 Task: Set up a 30-minute session for social media strategy discussion.
Action: Mouse moved to (44, 116)
Screenshot: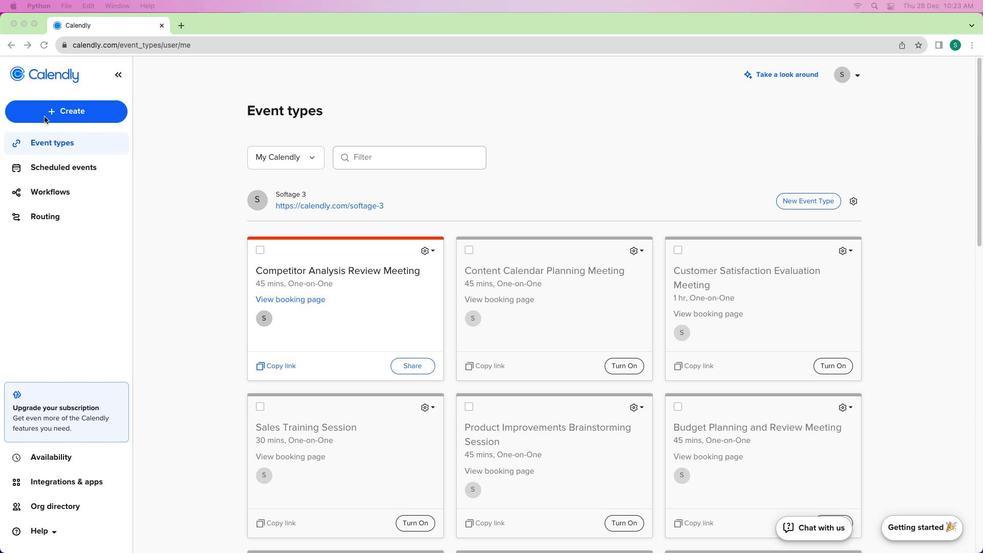 
Action: Mouse pressed left at (44, 116)
Screenshot: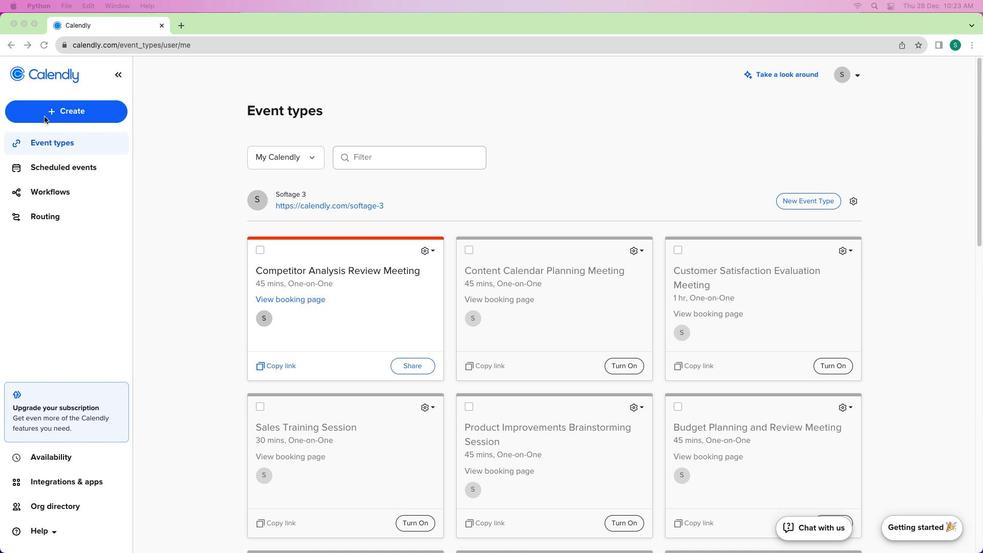
Action: Mouse moved to (50, 111)
Screenshot: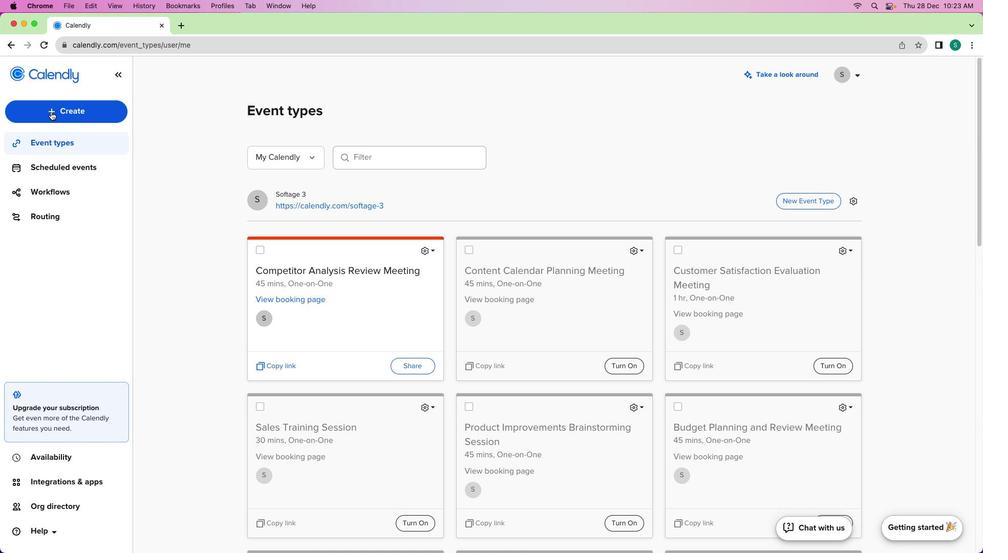 
Action: Mouse pressed left at (50, 111)
Screenshot: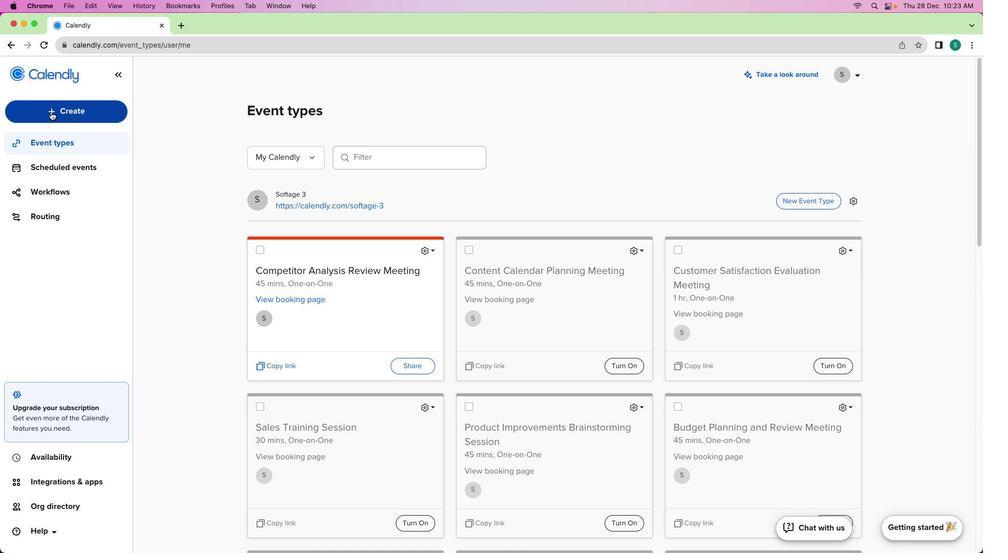 
Action: Mouse moved to (61, 141)
Screenshot: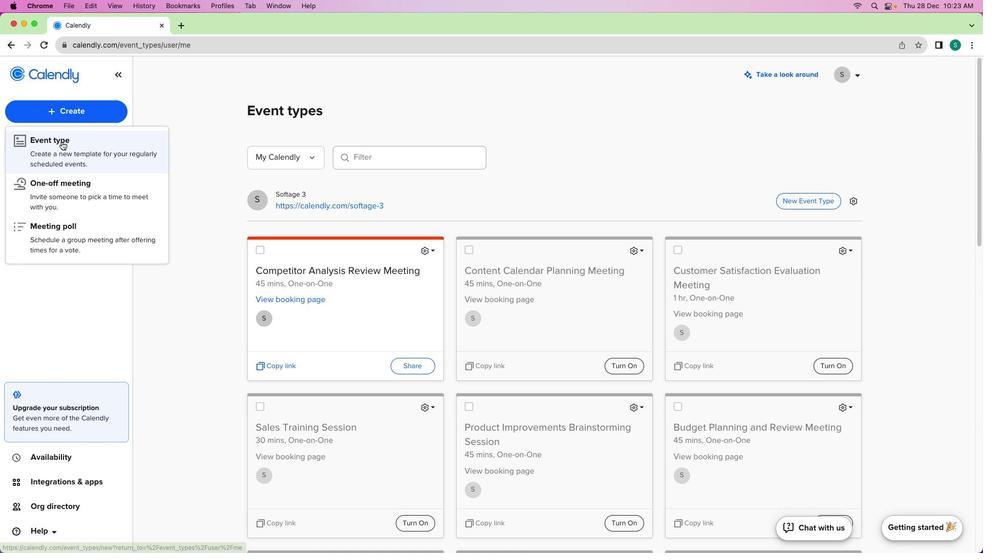 
Action: Mouse pressed left at (61, 141)
Screenshot: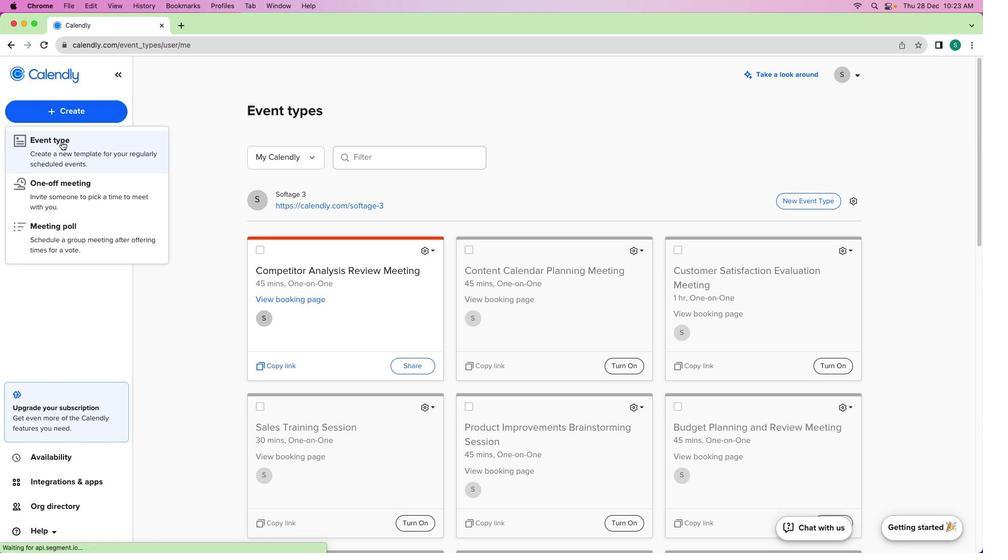 
Action: Mouse moved to (330, 202)
Screenshot: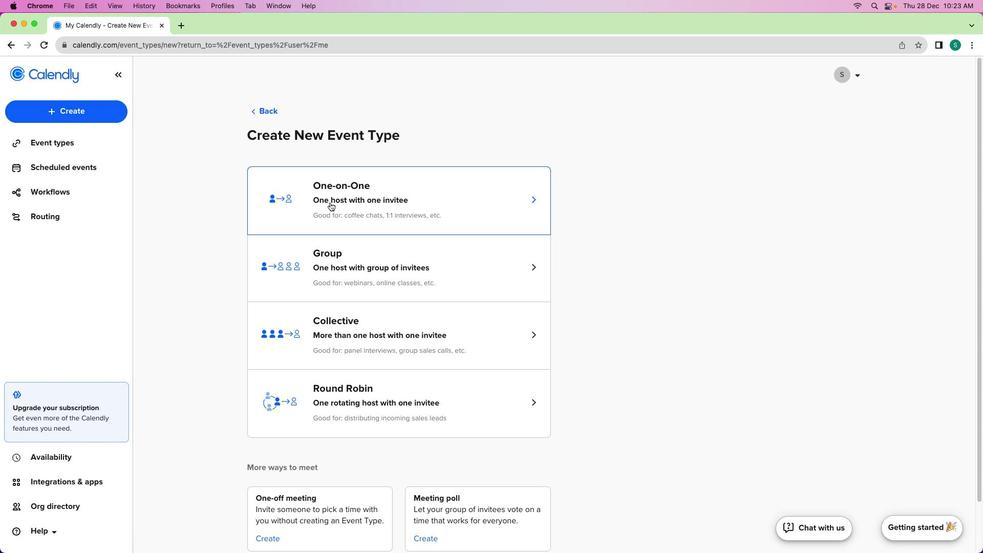 
Action: Mouse pressed left at (330, 202)
Screenshot: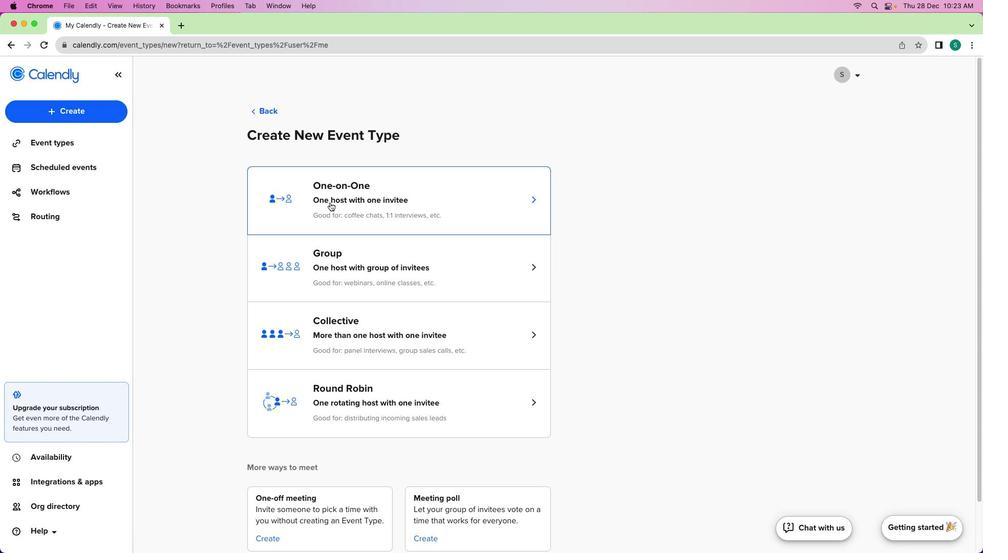 
Action: Mouse moved to (41, 158)
Screenshot: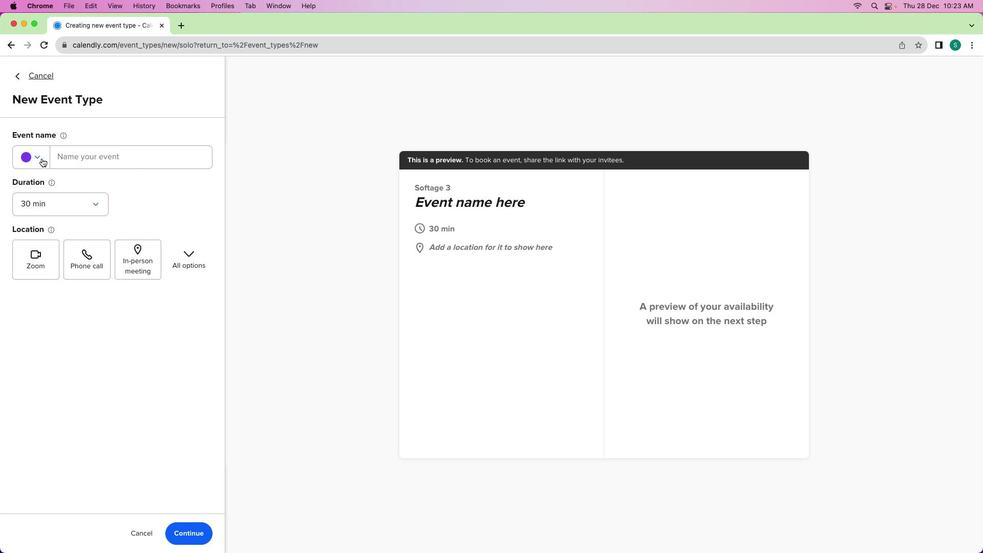 
Action: Mouse pressed left at (41, 158)
Screenshot: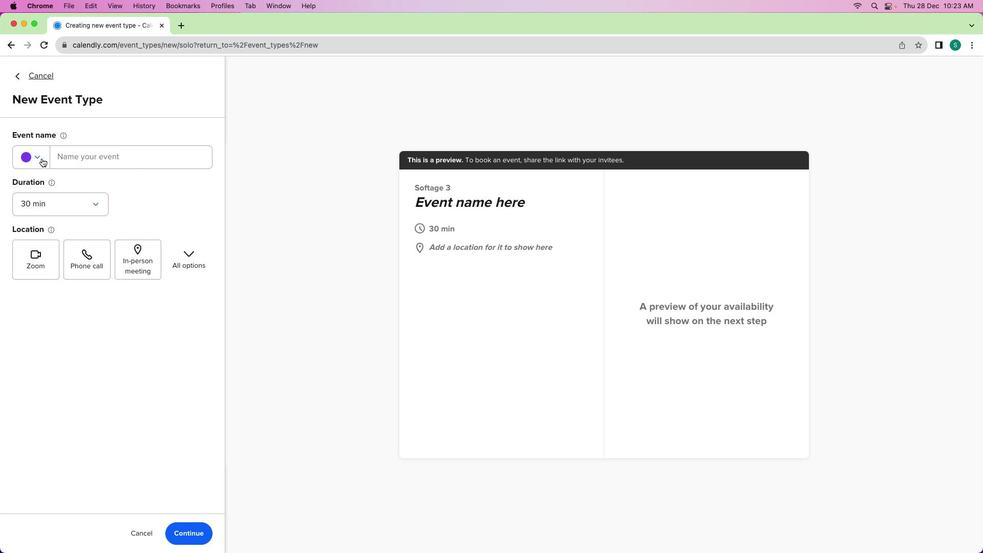 
Action: Mouse moved to (101, 224)
Screenshot: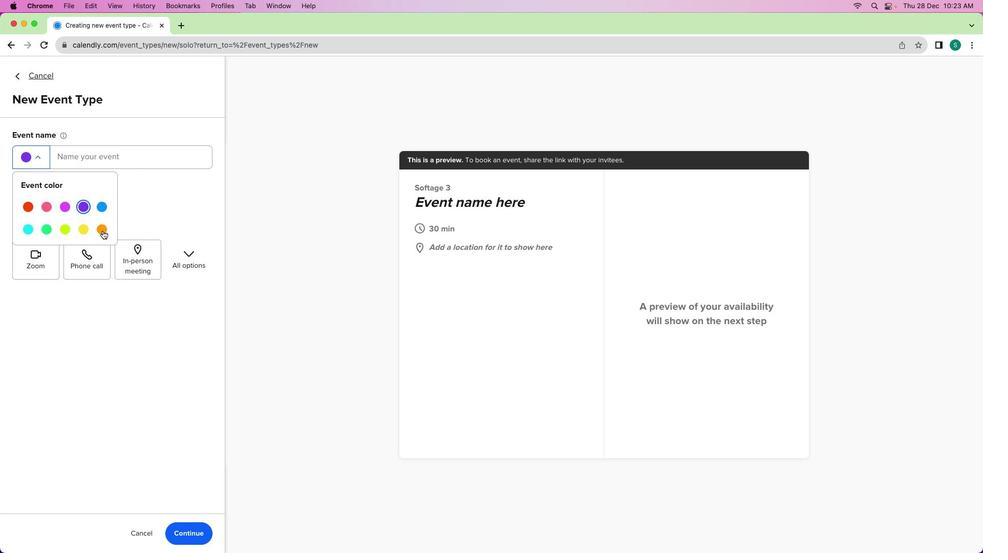 
Action: Mouse pressed left at (101, 224)
Screenshot: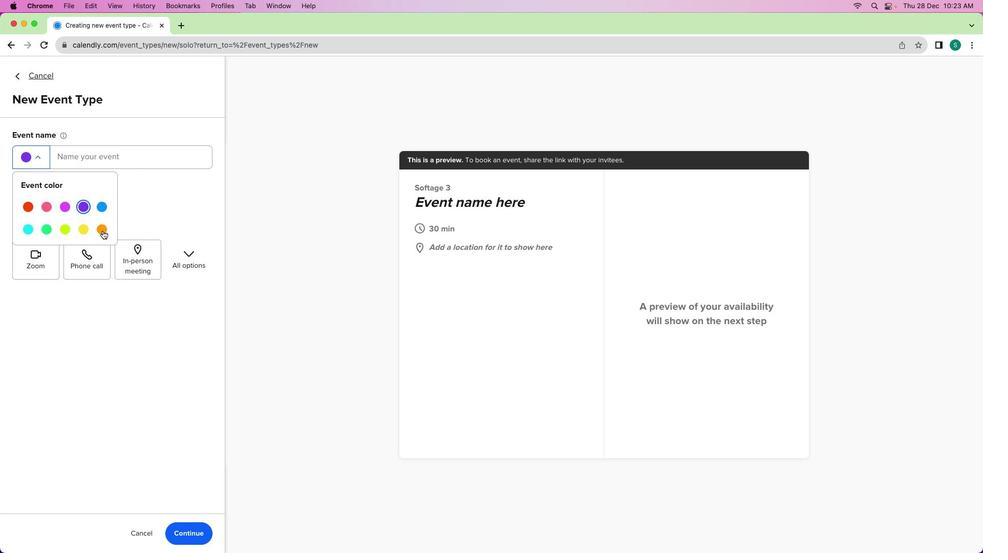 
Action: Mouse moved to (89, 160)
Screenshot: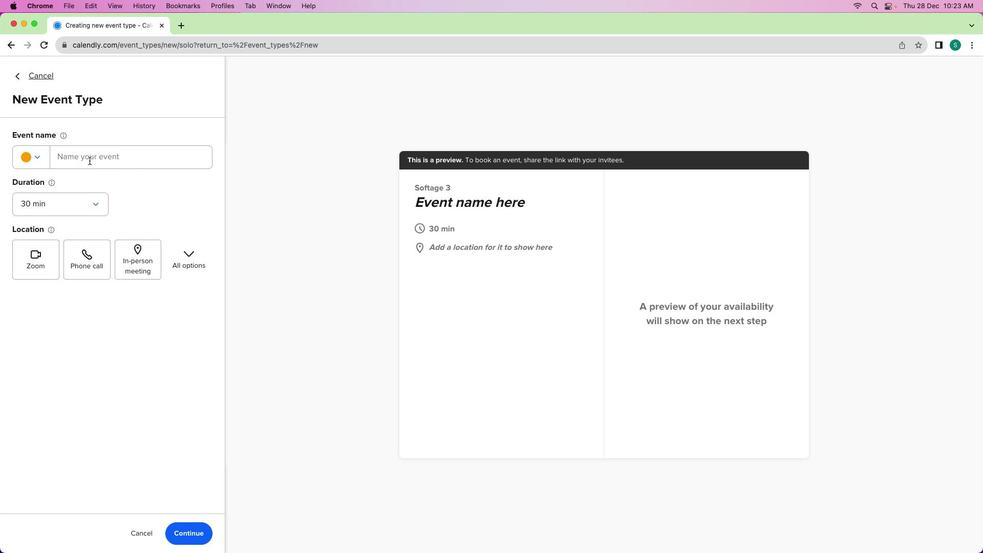 
Action: Mouse pressed left at (89, 160)
Screenshot: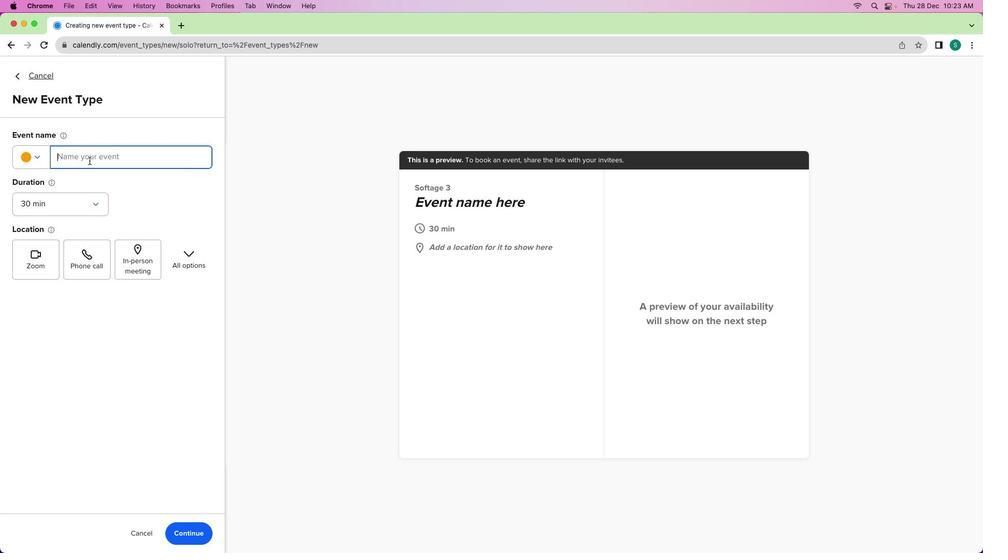 
Action: Key pressed Key.shift'S''o''c''i''a''l'Key.spaceKey.shift'M''e''d''i''a'Key.spaceKey.shift'S''t''r''a''t''e''g''y'Key.spaceKey.shift'D''i''s''c''u''s''s''i''o''n'
Screenshot: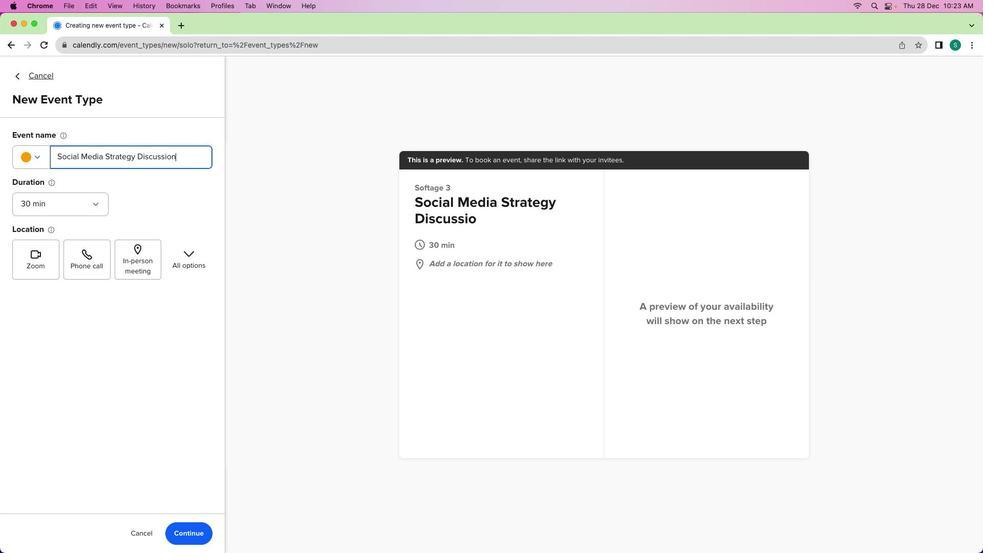 
Action: Mouse moved to (76, 205)
Screenshot: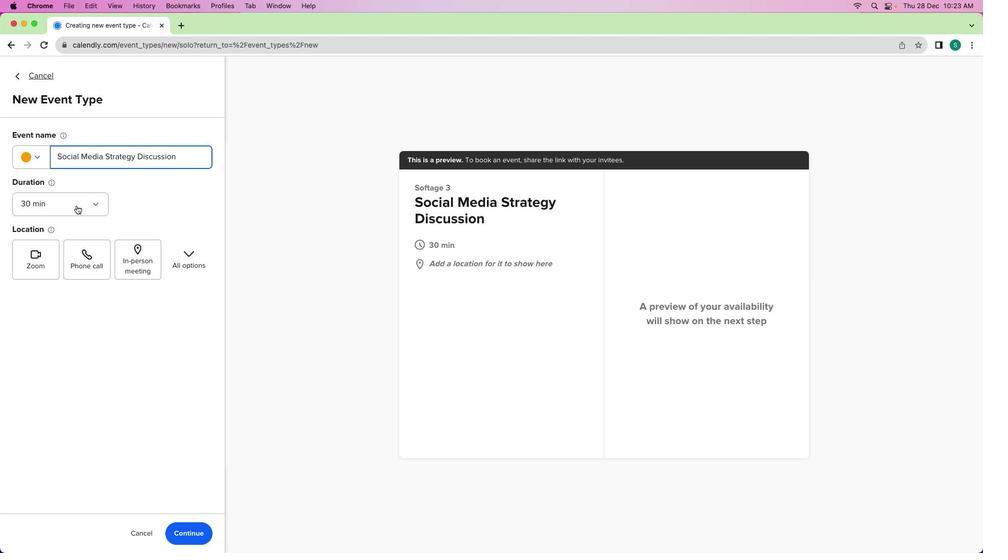 
Action: Mouse pressed left at (76, 205)
Screenshot: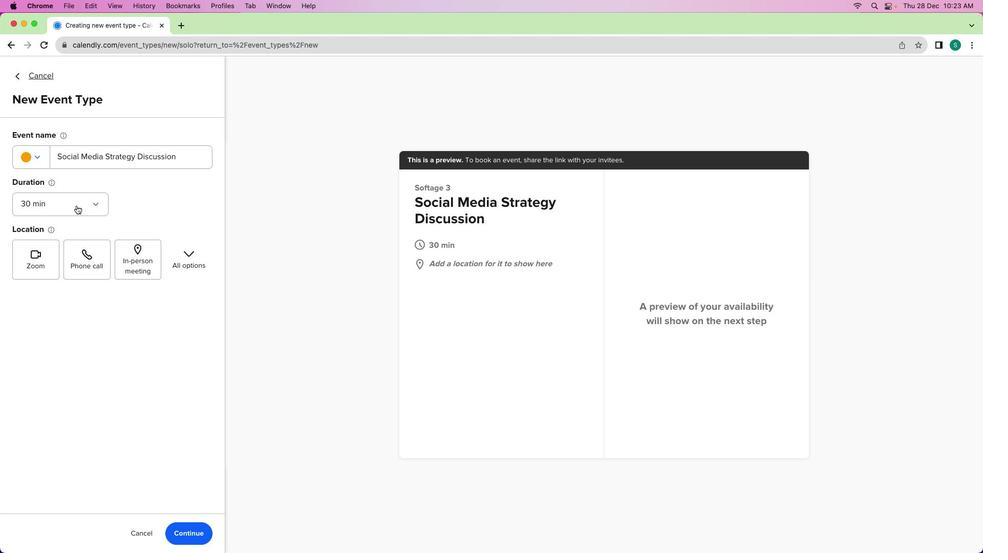 
Action: Mouse moved to (92, 196)
Screenshot: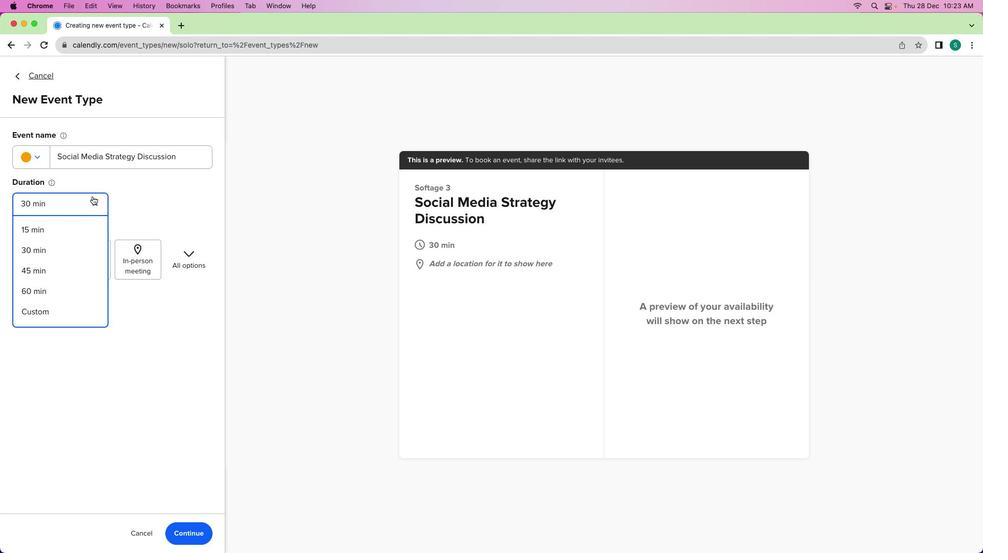 
Action: Mouse pressed left at (92, 196)
Screenshot: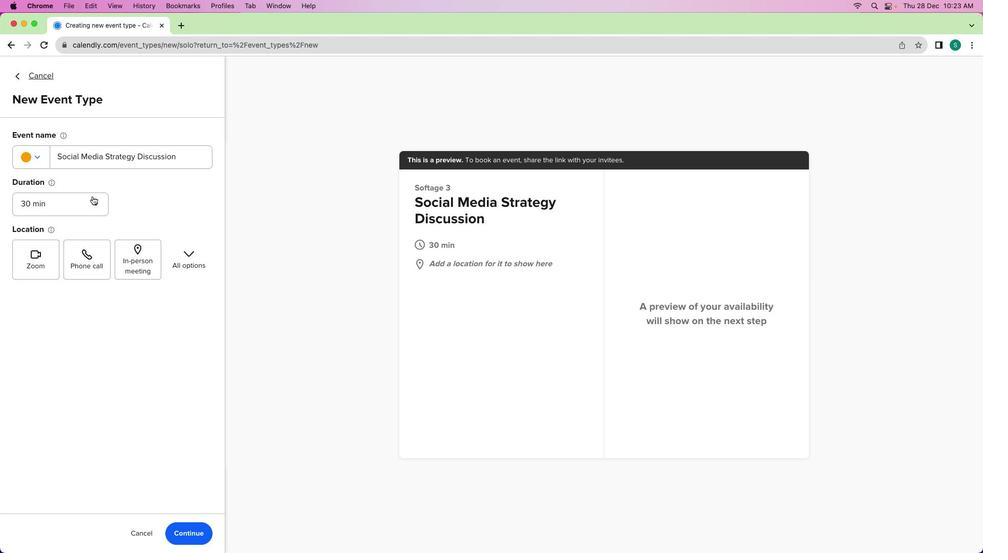 
Action: Mouse moved to (39, 267)
Screenshot: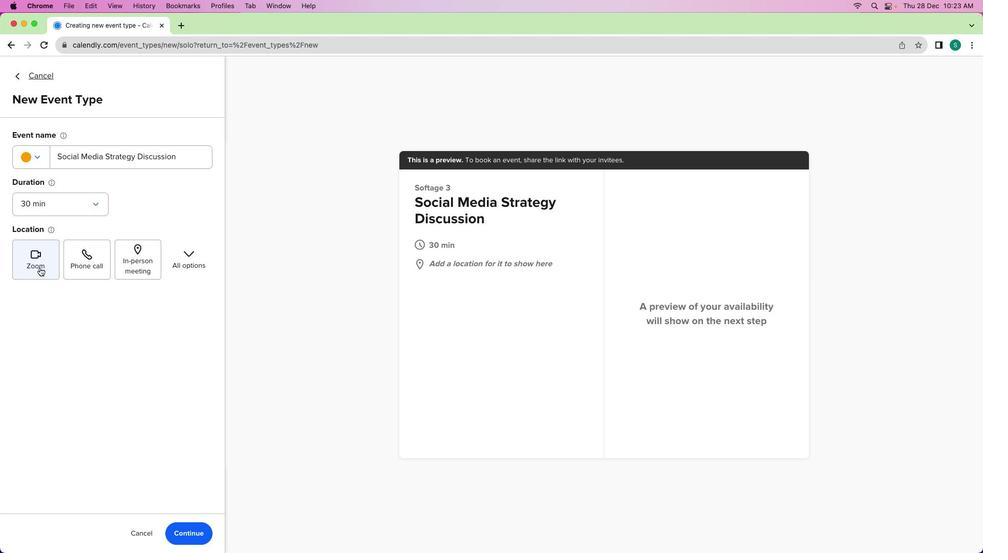 
Action: Mouse pressed left at (39, 267)
Screenshot: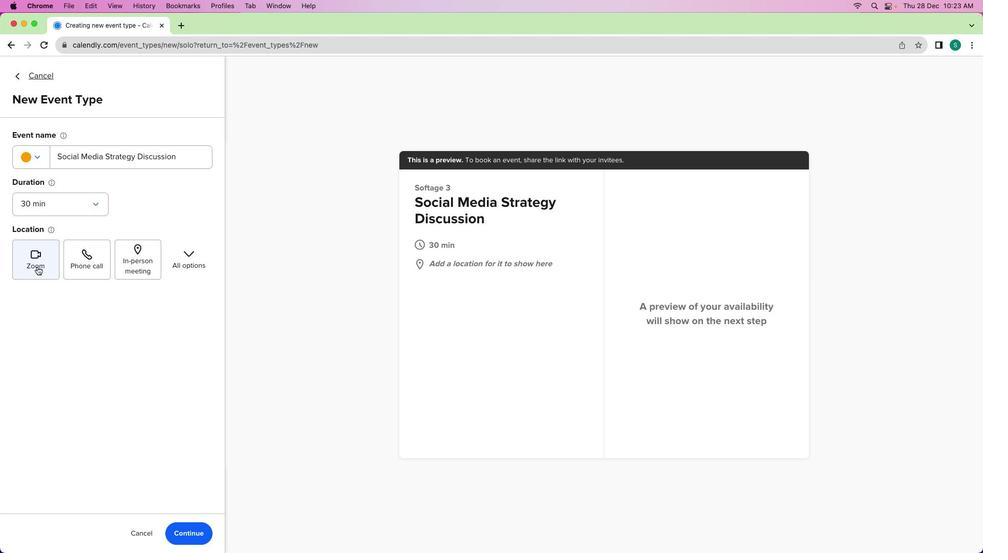 
Action: Mouse moved to (187, 529)
Screenshot: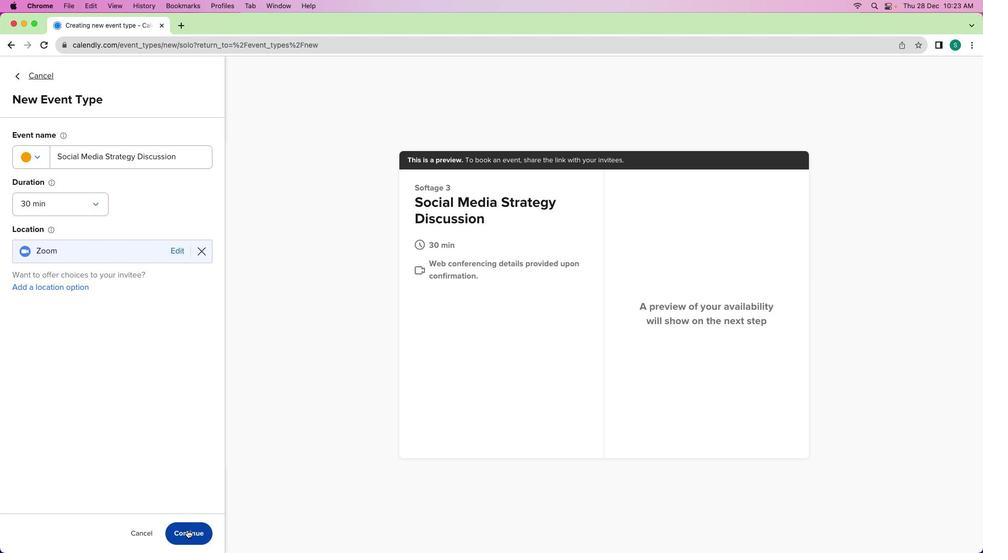 
Action: Mouse pressed left at (187, 529)
Screenshot: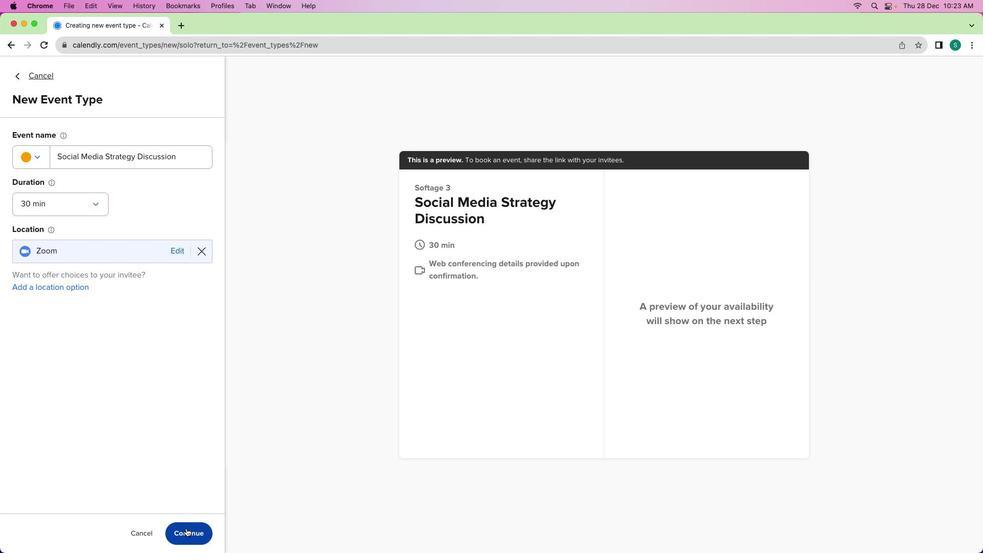 
Action: Mouse moved to (130, 171)
Screenshot: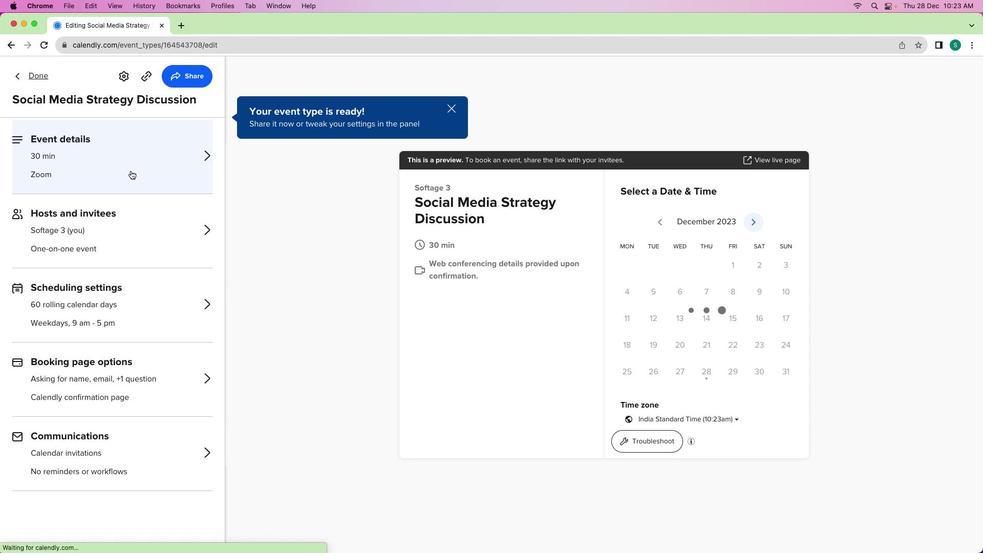 
Action: Mouse pressed left at (130, 171)
Screenshot: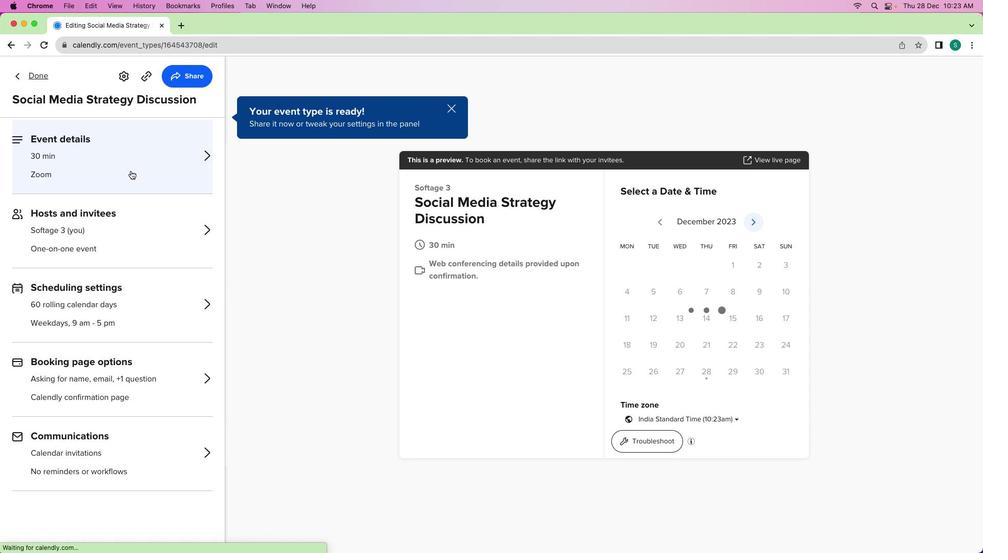 
Action: Mouse moved to (92, 360)
Screenshot: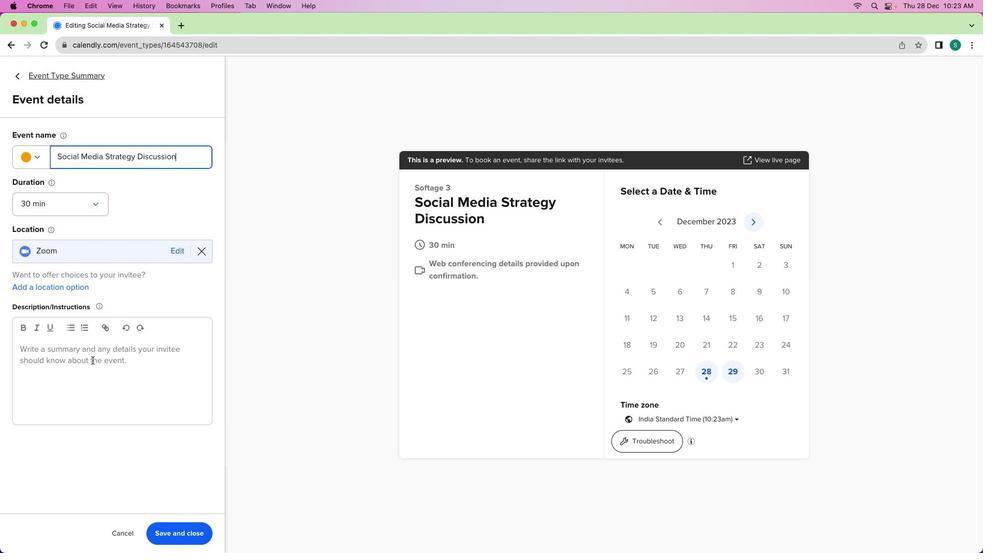 
Action: Mouse pressed left at (92, 360)
Screenshot: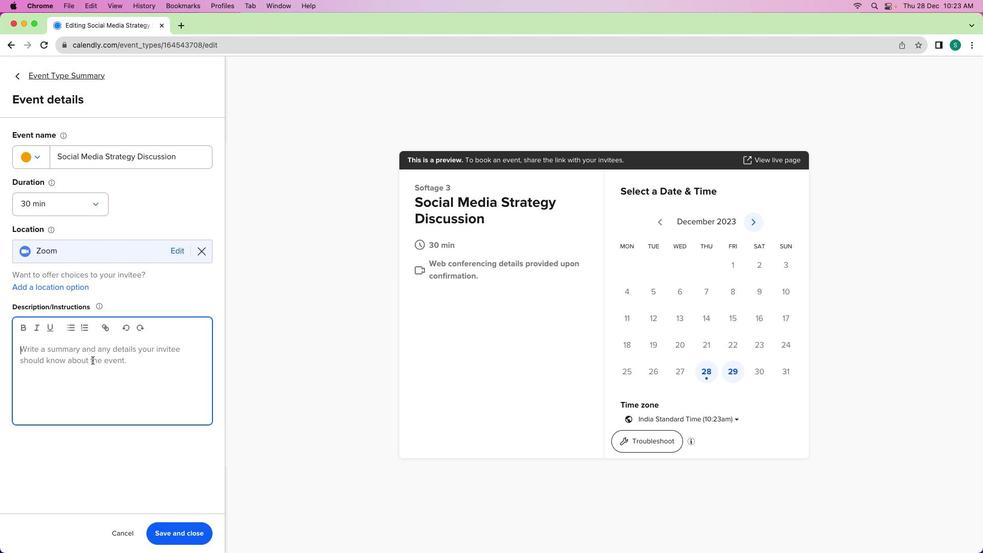 
Action: Mouse moved to (92, 360)
Screenshot: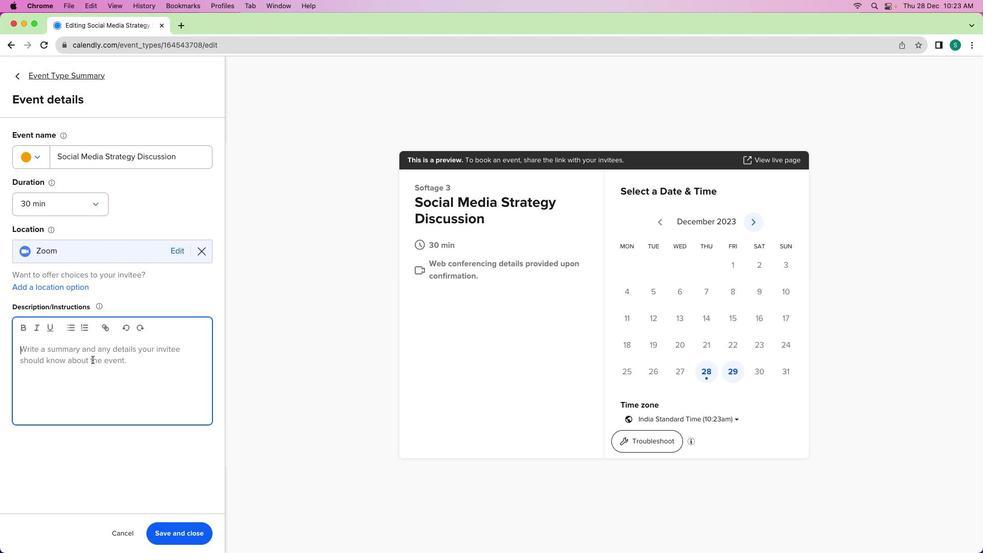 
Action: Key pressed Key.shift'A'Key.space'f''o''c''u''s''e''d'Key.space'3''0''-''m''i''n''u''t''e'Key.space's''e''s''s''i''o''n'Key.space'd''e''d''i''c''a''t''e''d'Key.space't''o'Key.space'd''i''s''c''u''s''s''i''n''g'Key.space'o''u''r'Key.space's''o''c''i''a''l'Key.space'e''m'Key.backspaceKey.backspace'e'Key.backspace'm''e''d''i''a''l'Key.space's''t''r''a''t''e''g''u'Key.backspace't'Key.backspace'y''.'Key.spaceKey.shift'I''n'Key.space't''h''i''s'Key.space','Key.backspace'm''e''e''t''i''n''g'','Key.space'w''e'"'"'l''l'Key.space'r''e''v''i''e''w'Key.space'c''u''r''r''e''n''t'Key.space'i''n''i''t''i''a''t''i''v''e''s'','Key.space'e''x''p''l''o''r''e'Key.space'o''p''p''o''r''t''u''n''i''t''i''e''s'Key.space'f''o''r'Key.space'g''r''o''w''t''h'','Key.space'a''n''d'Key.space'c''o''l''l''b''o''r''a''t''i''v''e''l''y'Key.space's''t''r''a''t''e''g''i''z''e''d'Key.space'o''n'Key.space'h''o''w'Key.space't''o'Key.upKey.rightKey.rightKey.rightKey.rightKey.rightKey.rightKey.rightKey.rightKey.rightKey.rightKey.rightKey.right'a'Key.downKey.space'e''n''h''a''n''c''e'Key.space'o''u''r'Key.space'p''r''e''s''e''n''c''e'Key.space'a''c''r''o''s''s'Key.space's''o''c''i''a''l'Key.space'p''l''a''t''f''o''r''m''s''.'
Screenshot: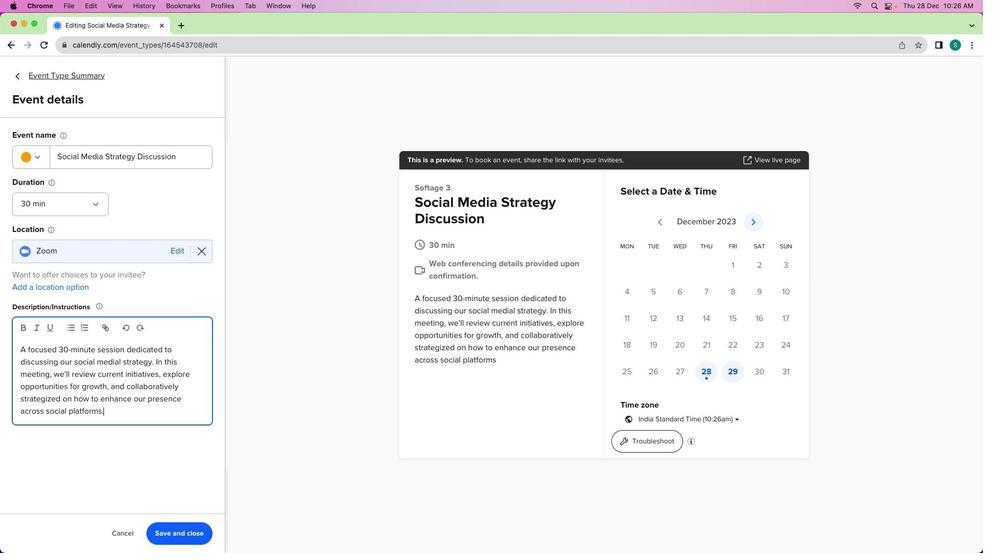 
Action: Mouse moved to (177, 531)
Screenshot: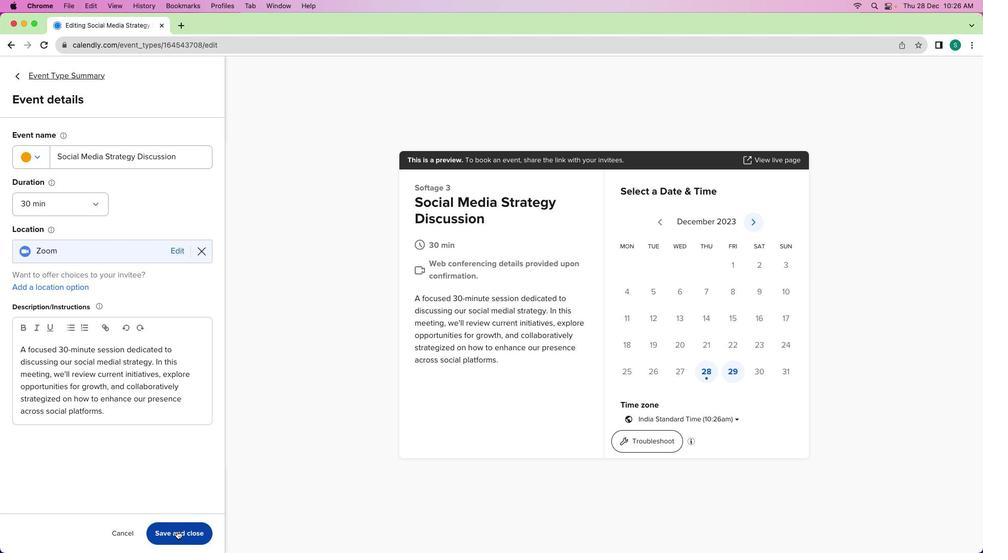 
Action: Mouse pressed left at (177, 531)
Screenshot: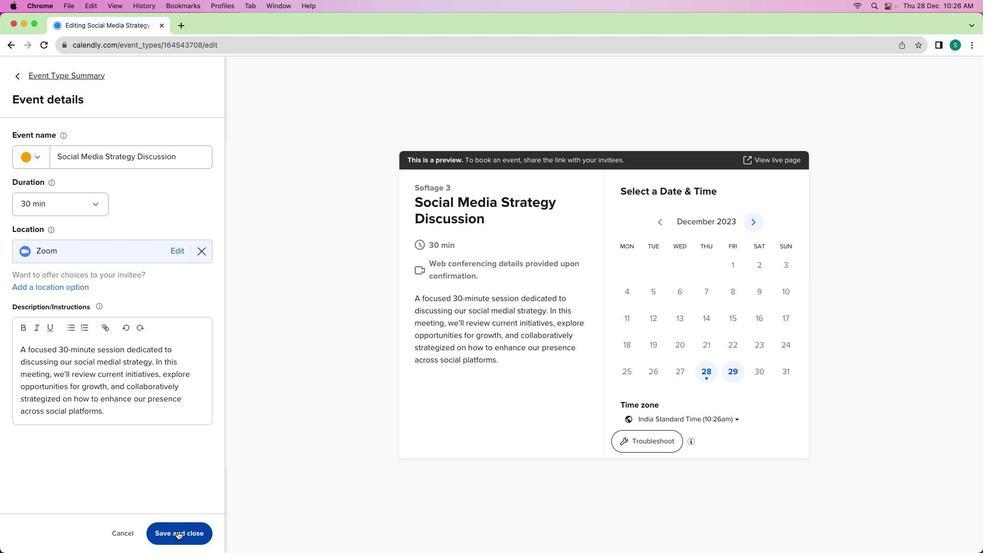 
Action: Mouse moved to (43, 71)
Screenshot: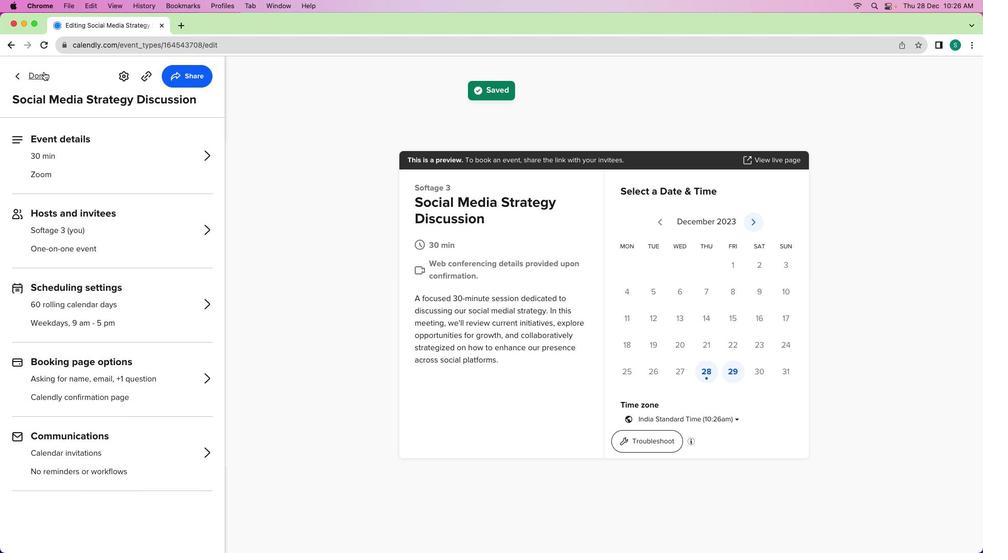 
Action: Mouse pressed left at (43, 71)
Screenshot: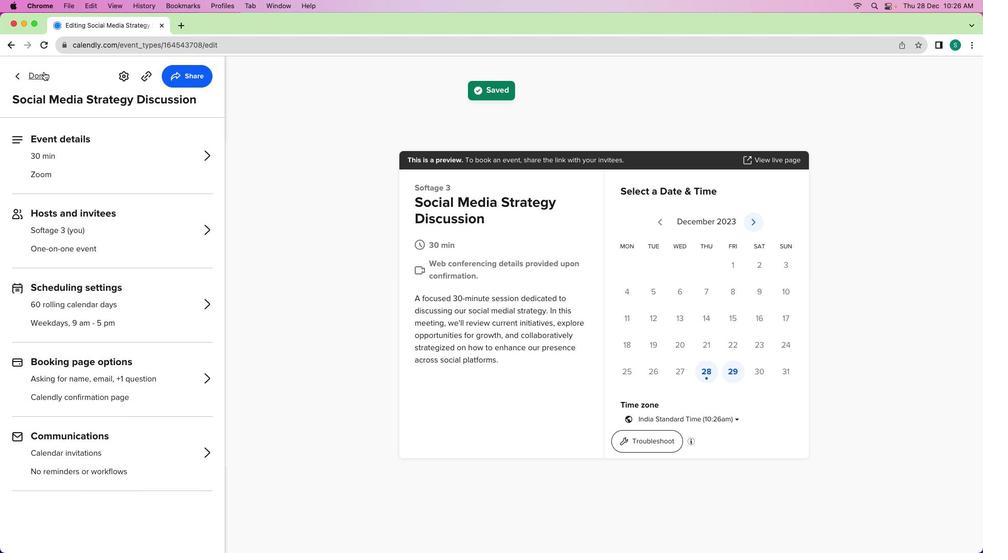 
Action: Mouse moved to (391, 314)
Screenshot: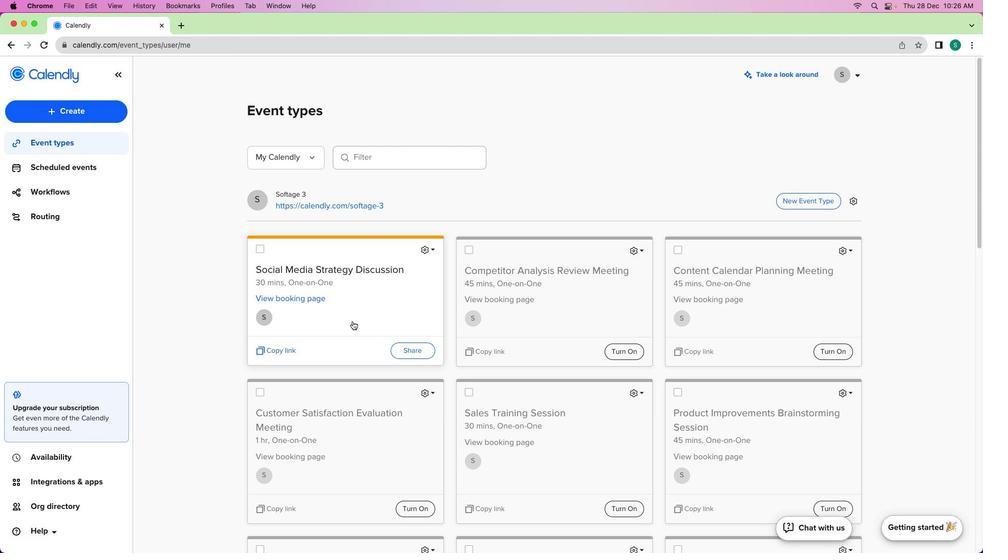 
